 Task: Look for One-way flight tickets for 2 adults, in Premium economy from Siwa to Taipei to travel on 01-Nov-2023.  Stops: Any number of stops. Choice of flight is Emirates.
Action: Mouse moved to (303, 256)
Screenshot: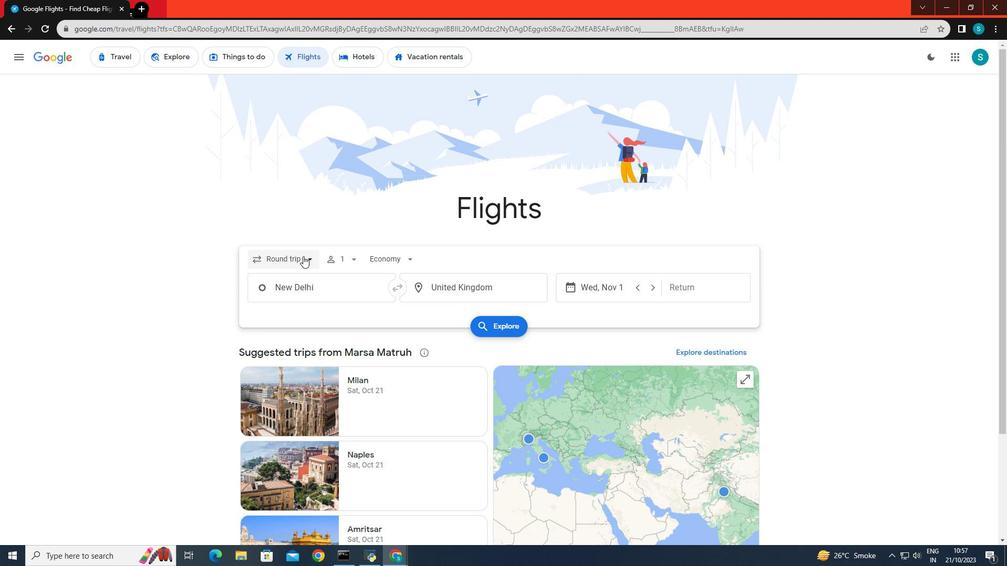 
Action: Mouse pressed left at (303, 256)
Screenshot: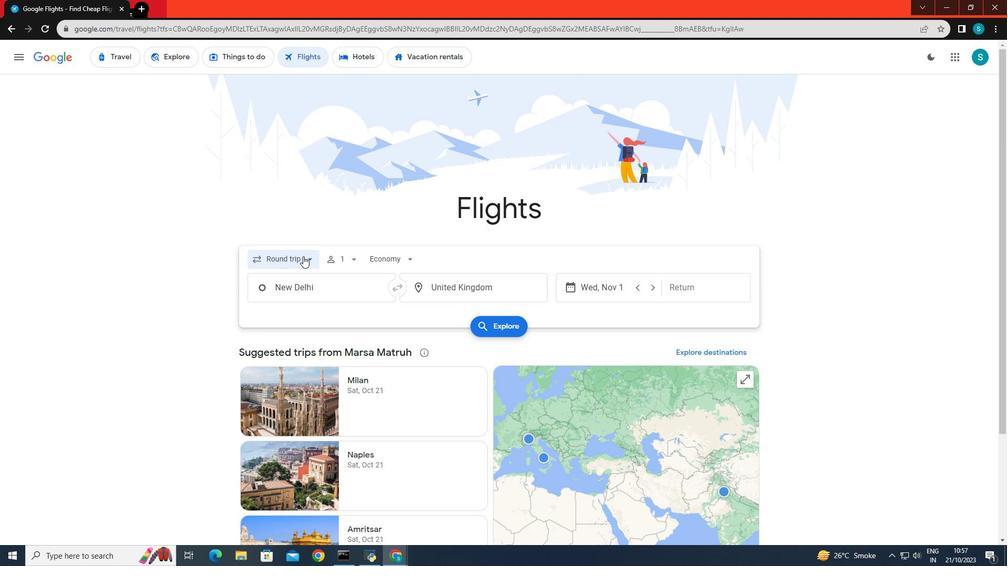 
Action: Mouse moved to (288, 310)
Screenshot: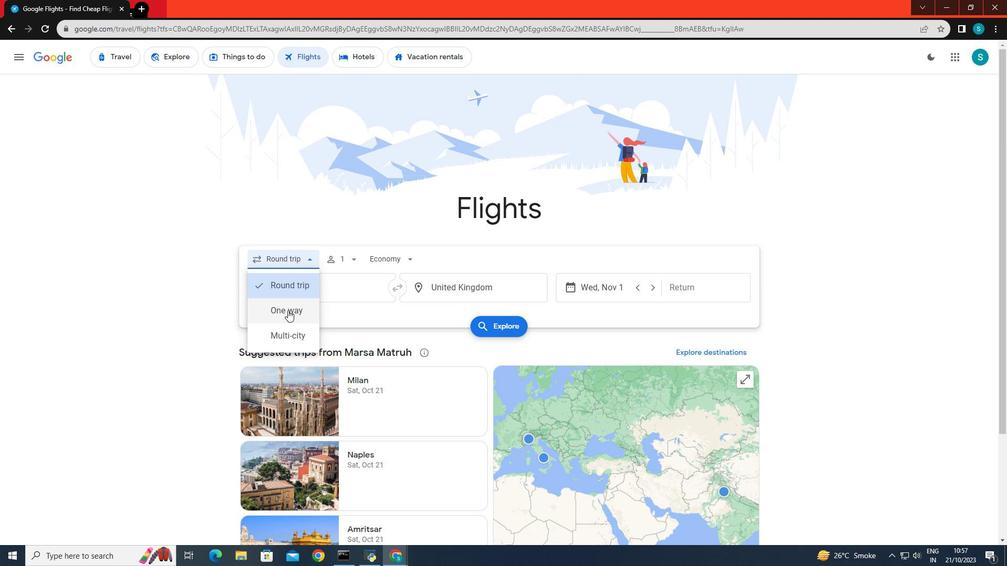 
Action: Mouse pressed left at (288, 310)
Screenshot: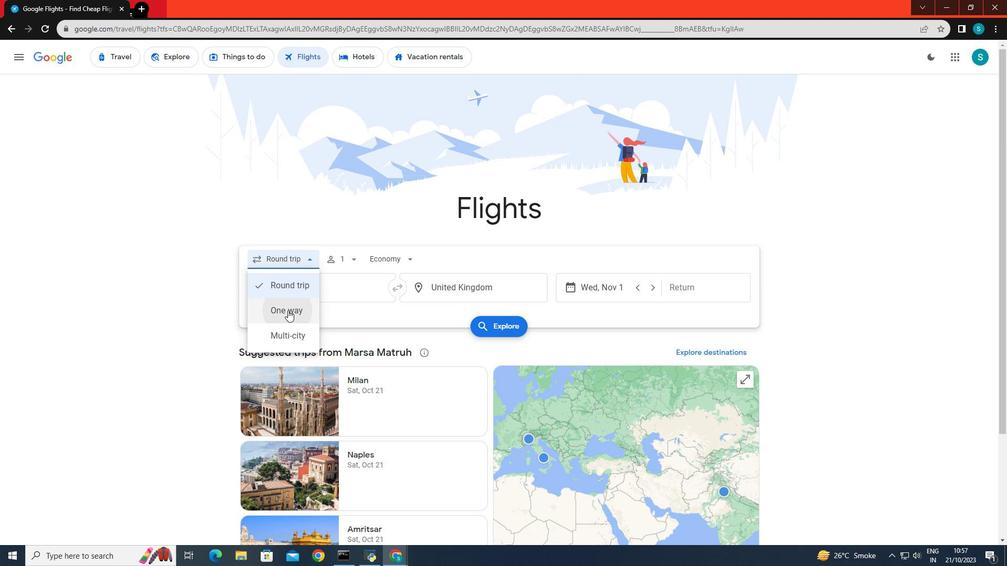 
Action: Mouse moved to (334, 259)
Screenshot: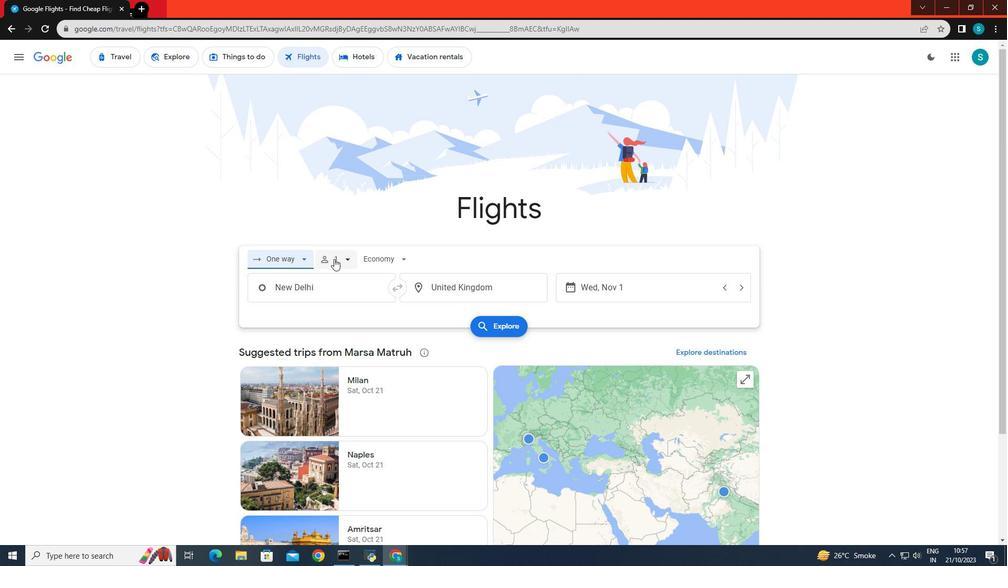 
Action: Mouse pressed left at (334, 259)
Screenshot: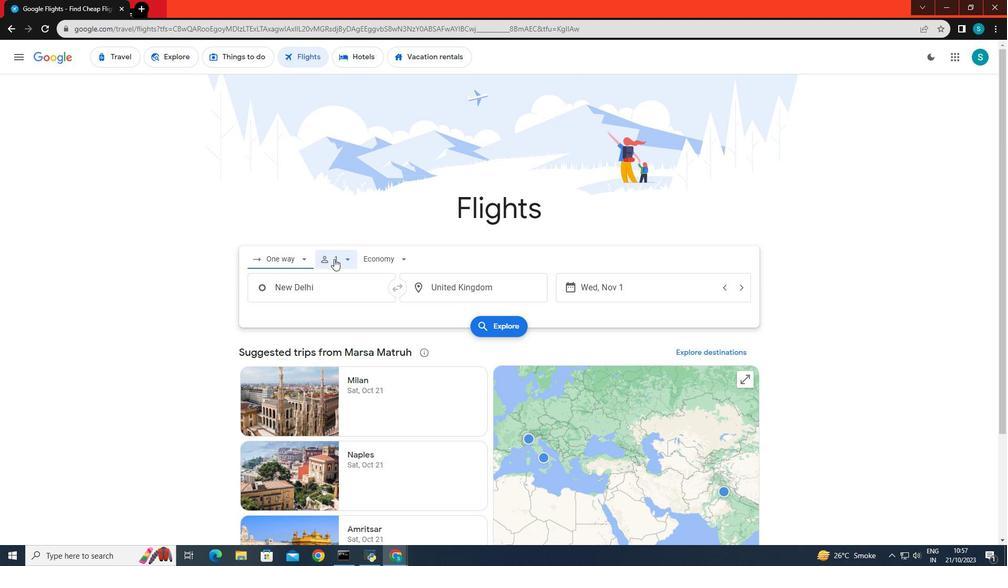
Action: Mouse moved to (422, 284)
Screenshot: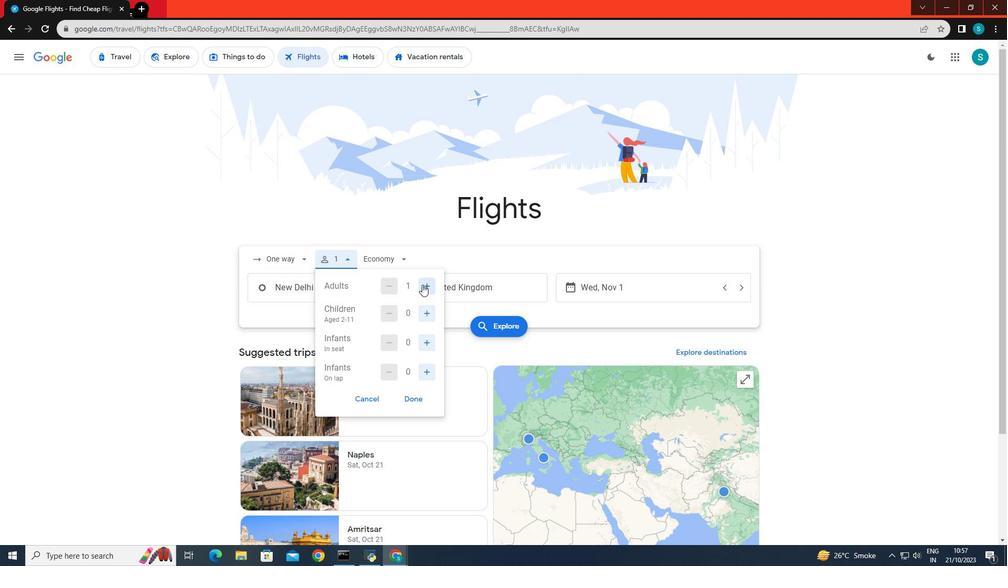 
Action: Mouse pressed left at (422, 284)
Screenshot: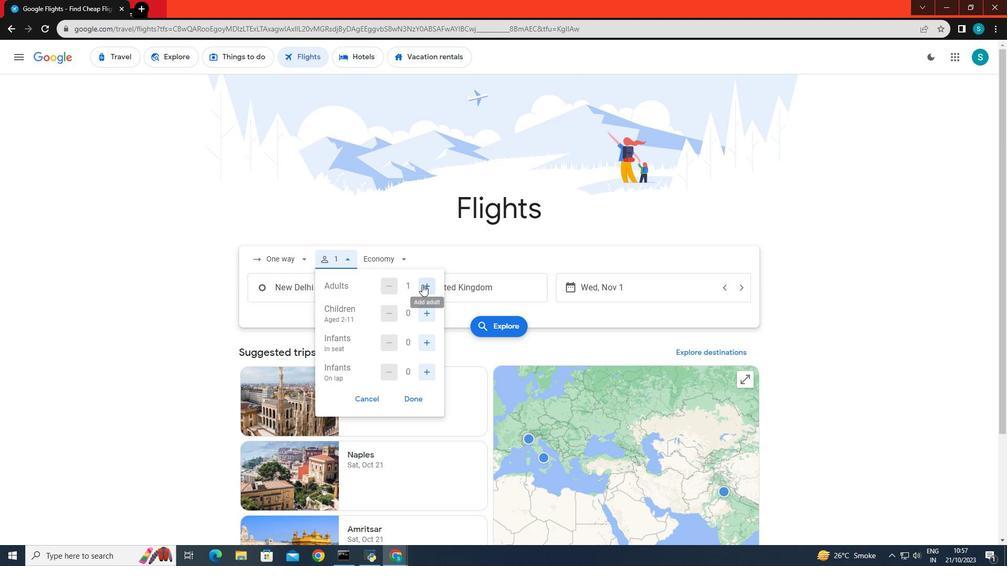 
Action: Mouse moved to (410, 392)
Screenshot: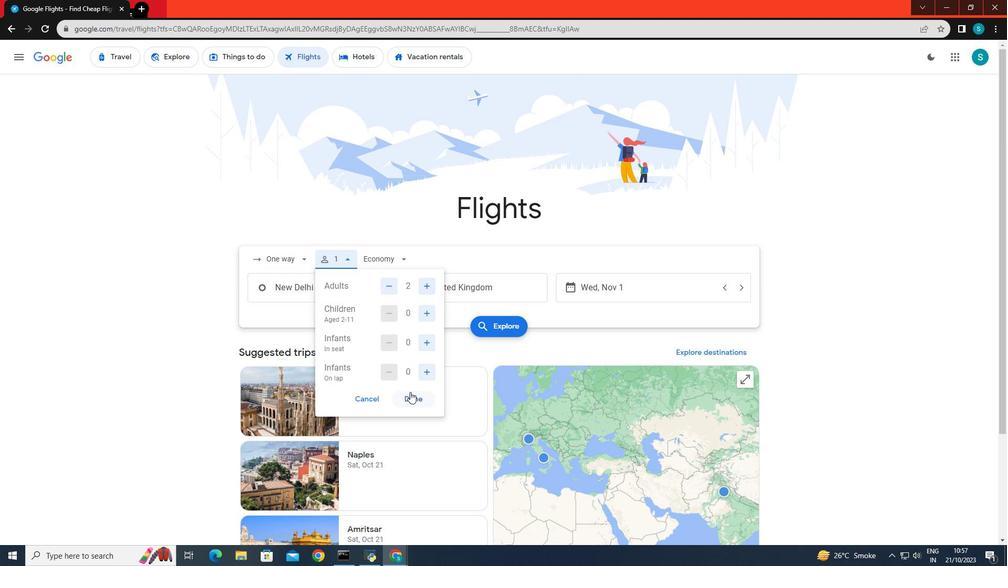 
Action: Mouse pressed left at (410, 392)
Screenshot: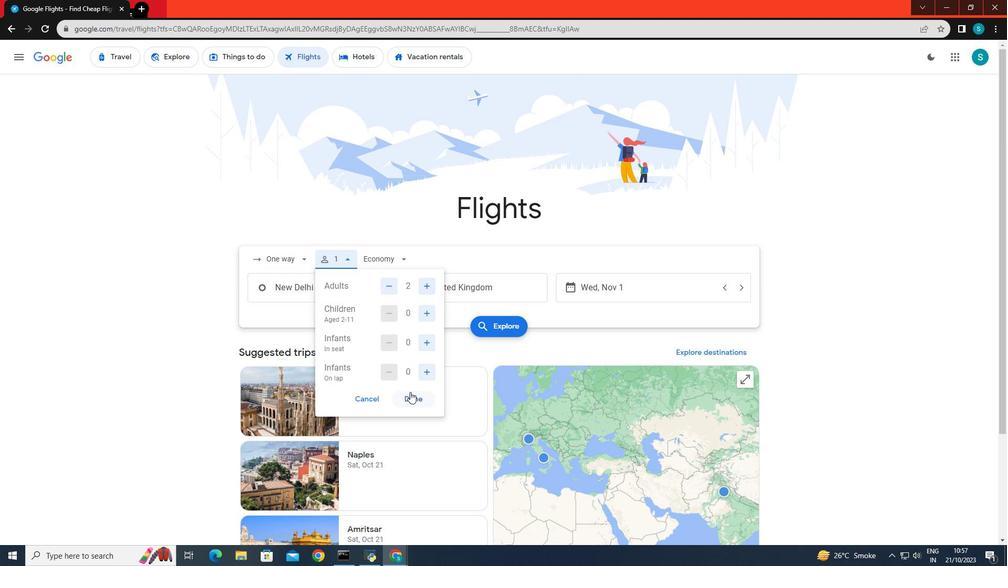 
Action: Mouse moved to (399, 263)
Screenshot: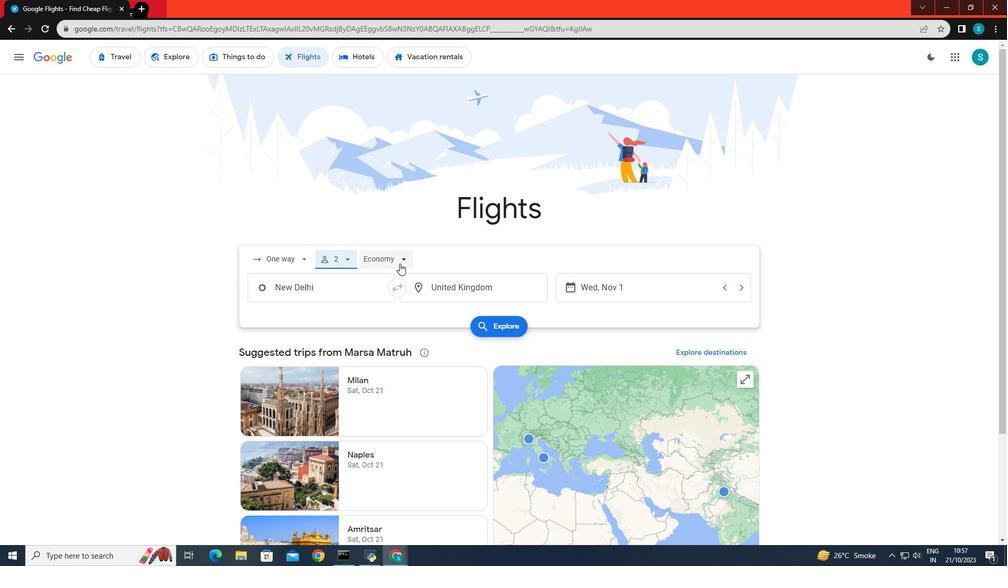 
Action: Mouse pressed left at (399, 263)
Screenshot: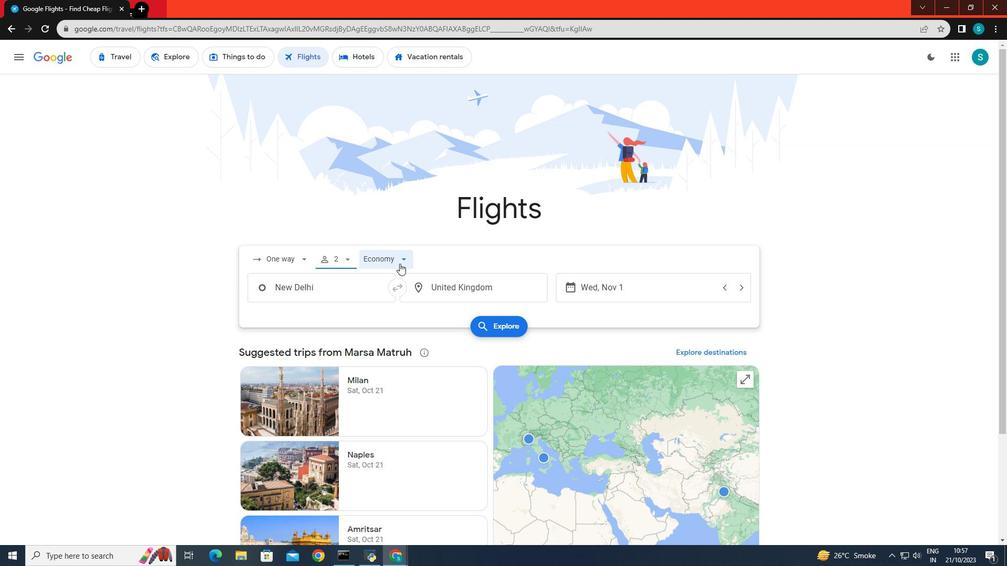 
Action: Mouse moved to (391, 314)
Screenshot: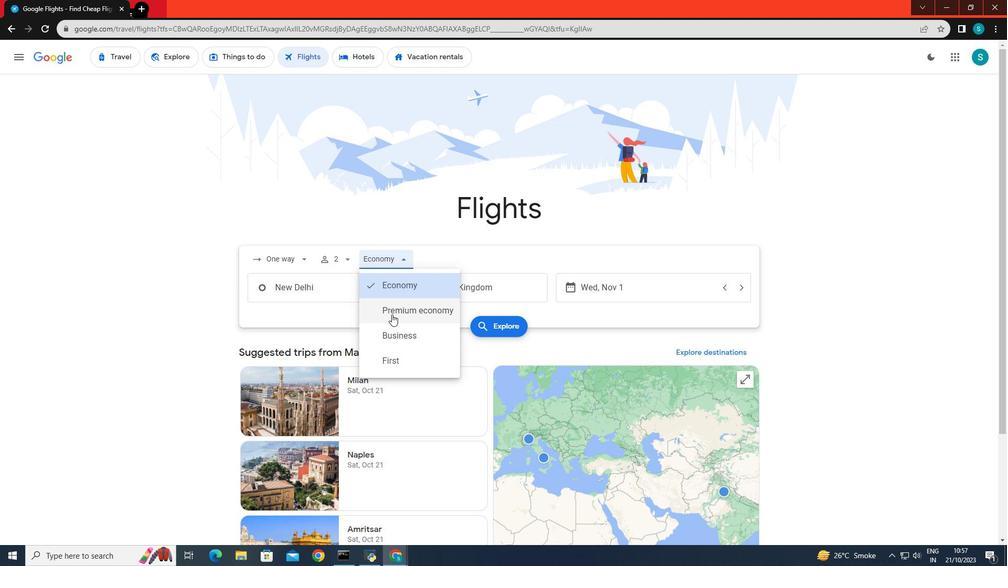
Action: Mouse pressed left at (391, 314)
Screenshot: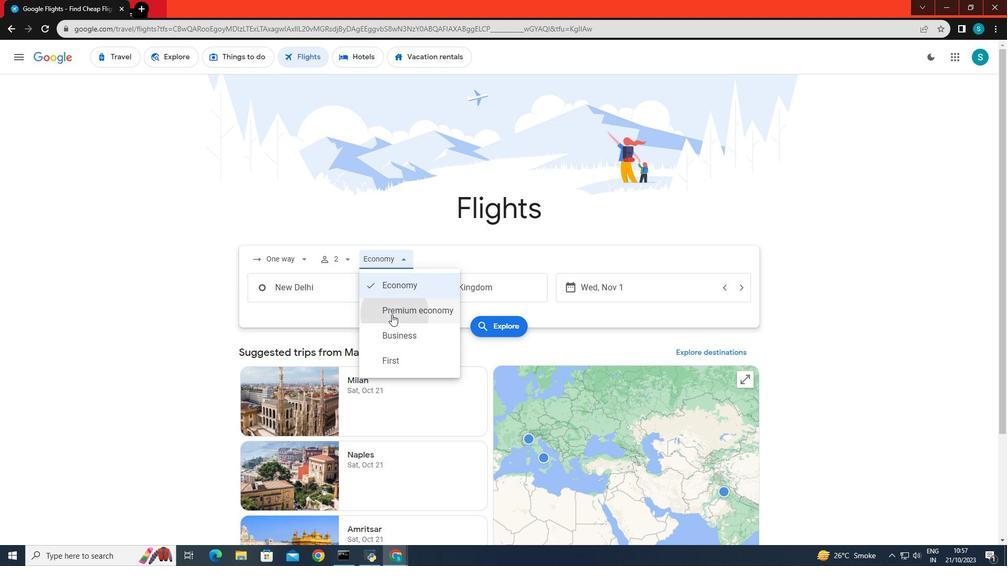 
Action: Mouse moved to (319, 287)
Screenshot: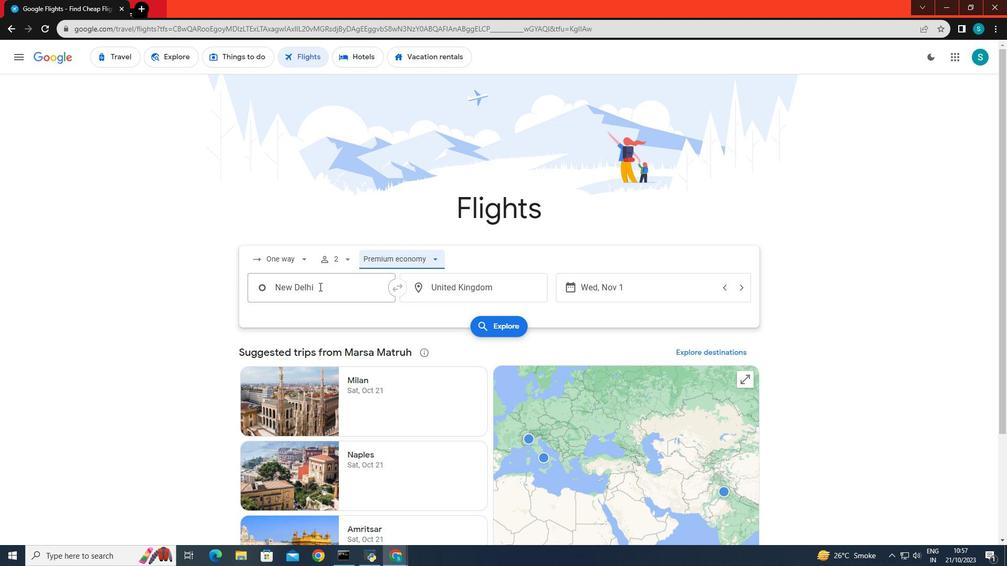 
Action: Mouse pressed left at (319, 287)
Screenshot: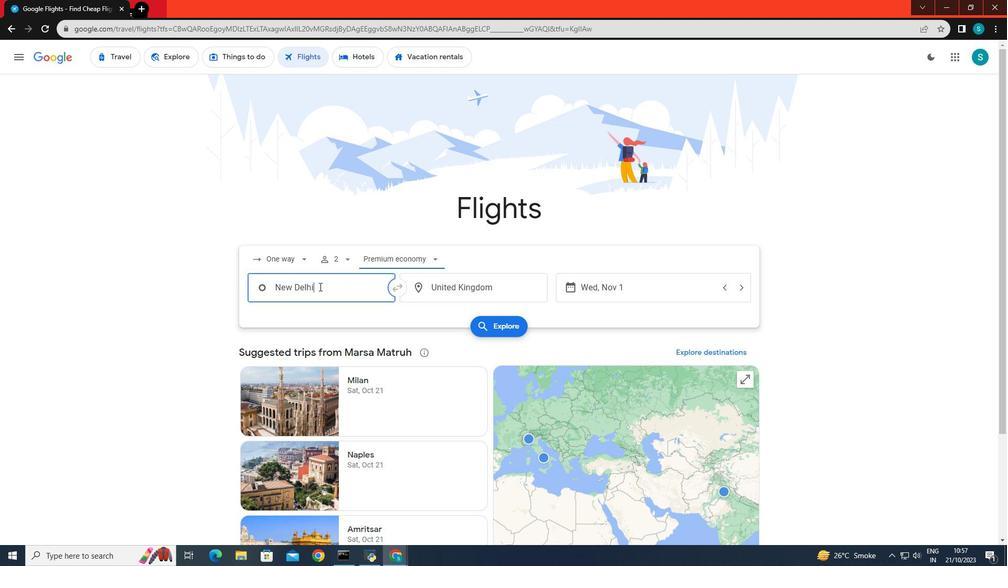 
Action: Key pressed <Key.backspace><Key.caps_lock>SI<Key.backspace><Key.caps_lock>iwa
Screenshot: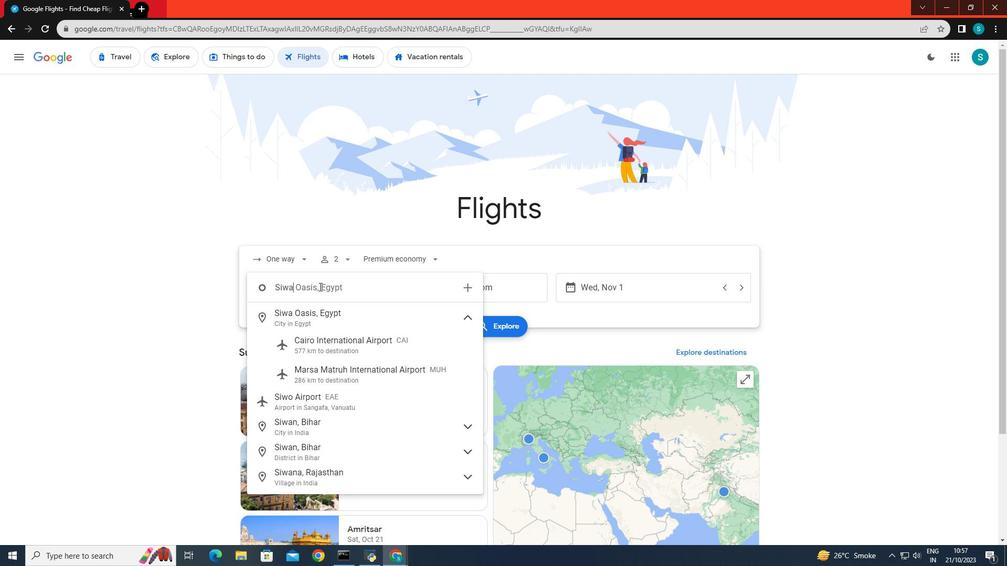 
Action: Mouse moved to (317, 369)
Screenshot: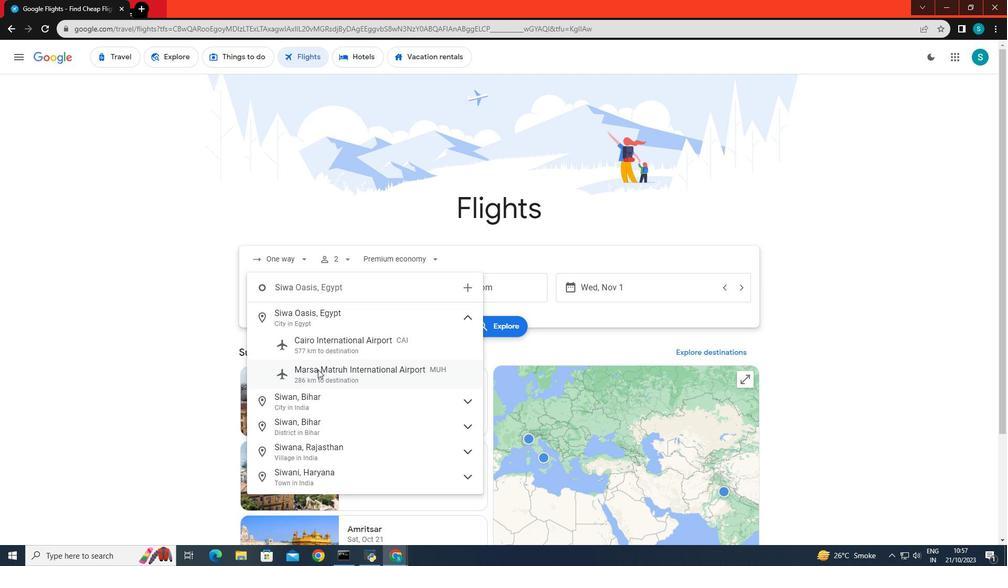 
Action: Mouse pressed left at (317, 369)
Screenshot: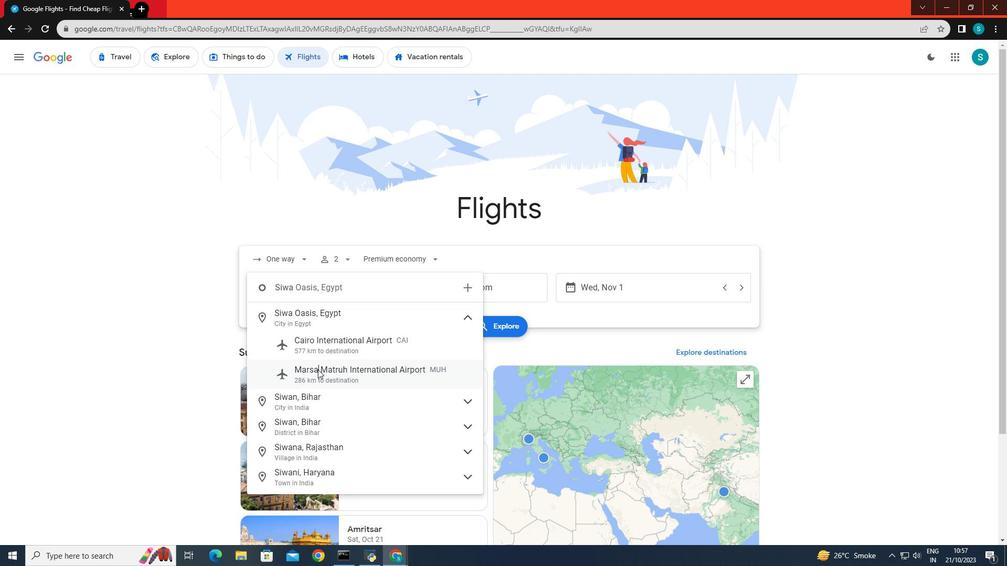 
Action: Mouse moved to (432, 288)
Screenshot: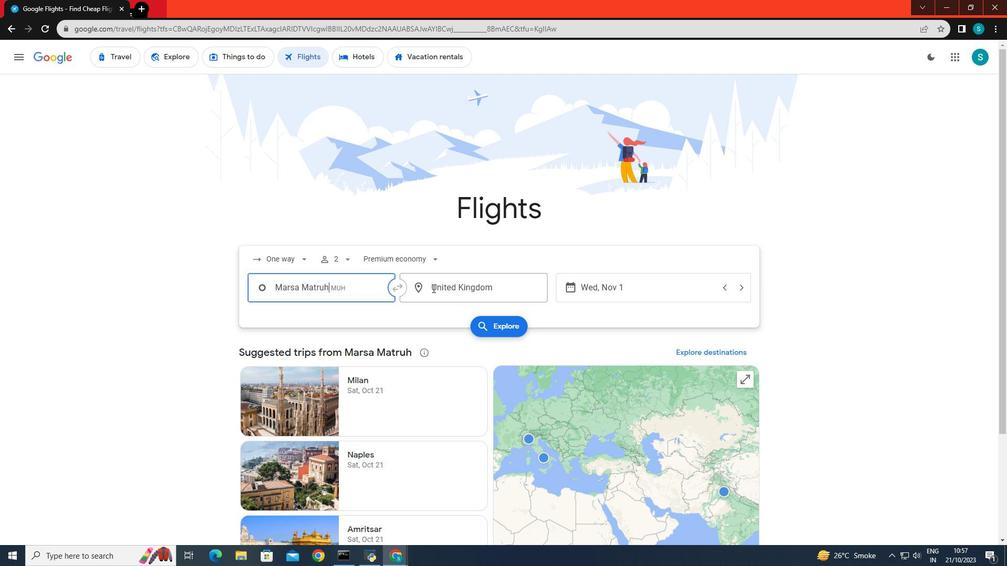 
Action: Mouse pressed left at (432, 288)
Screenshot: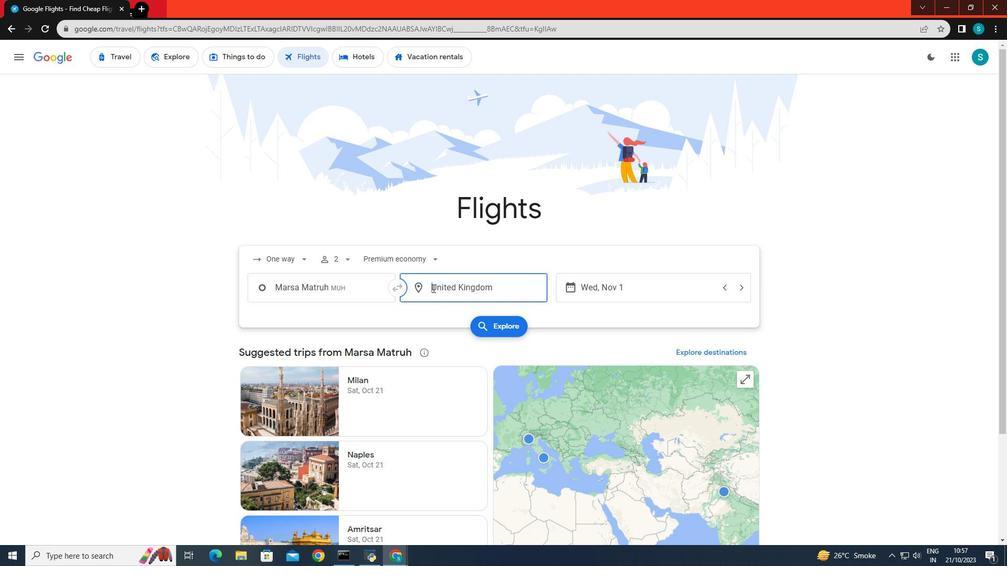 
Action: Mouse moved to (476, 285)
Screenshot: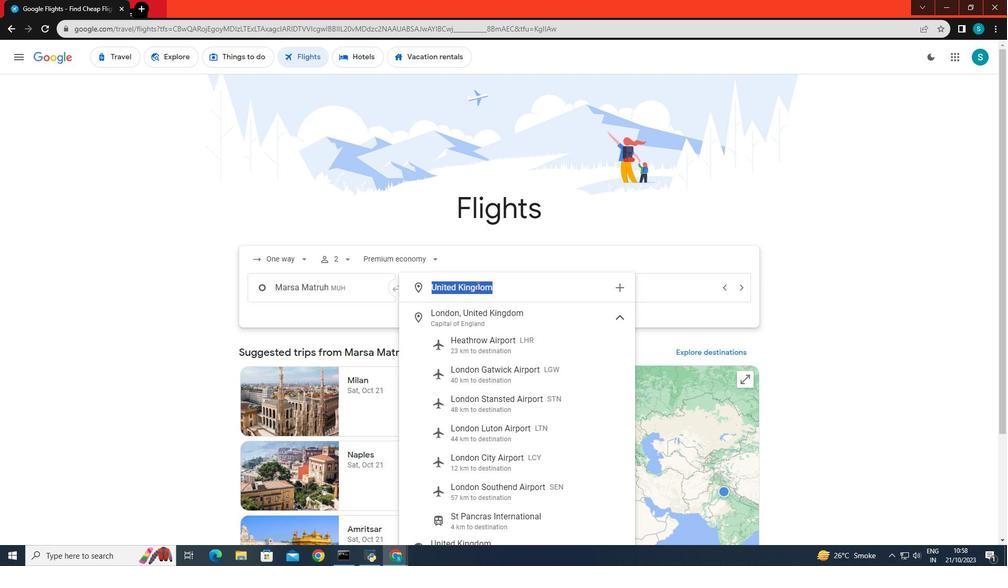 
Action: Key pressed <Key.backspace>t<Key.backspace><Key.caps_lock>T<Key.caps_lock>aipei
Screenshot: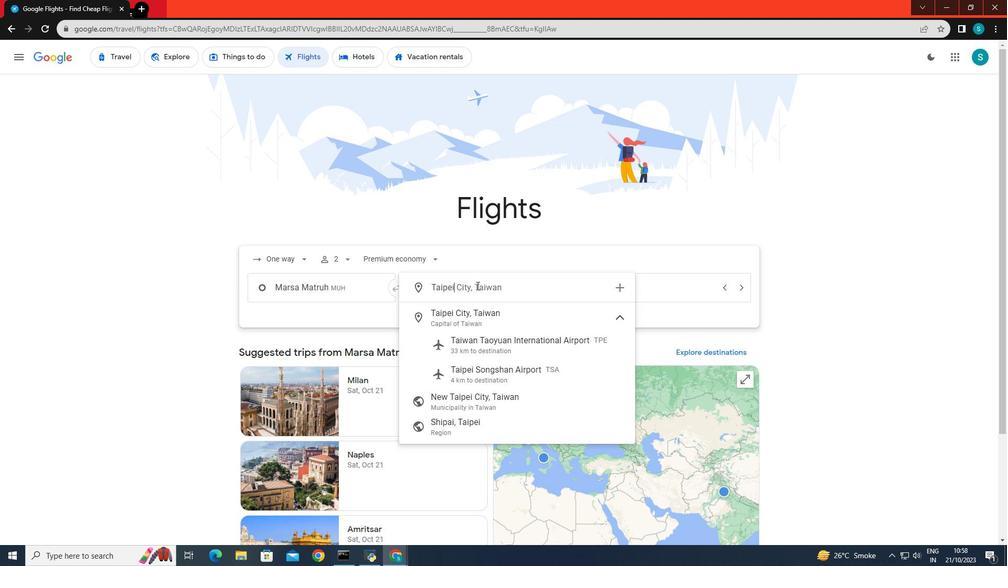 
Action: Mouse moved to (482, 342)
Screenshot: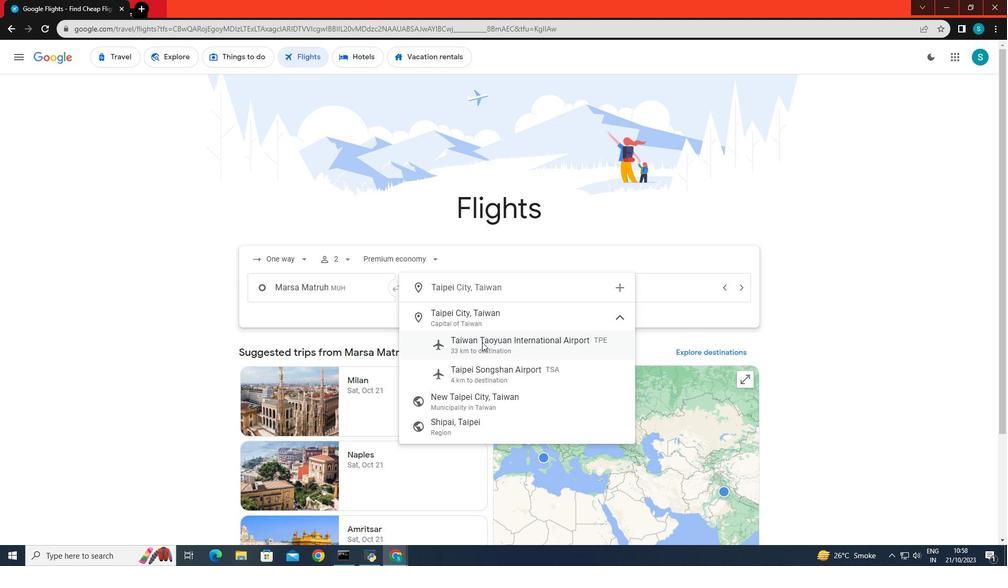 
Action: Mouse pressed left at (482, 342)
Screenshot: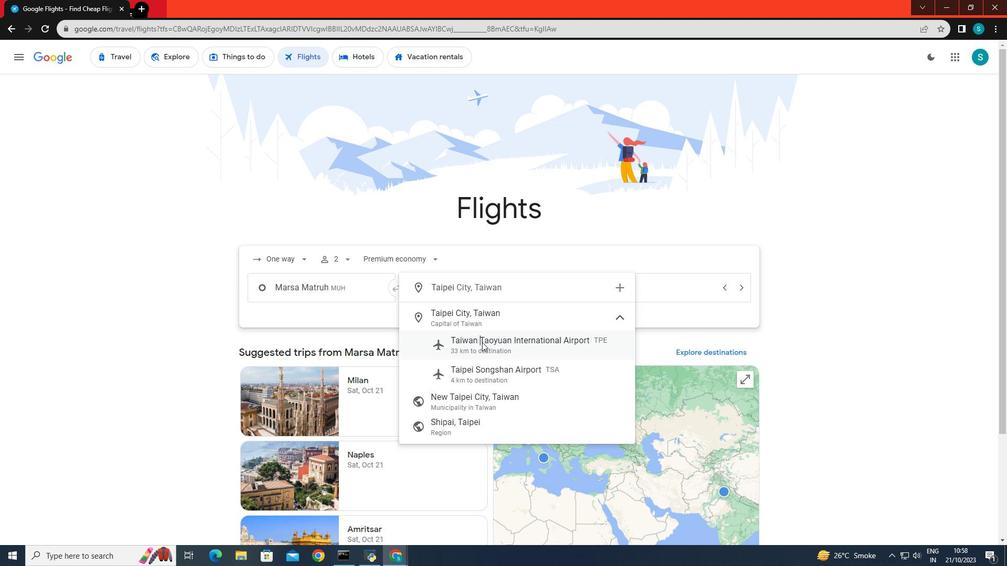 
Action: Mouse moved to (592, 294)
Screenshot: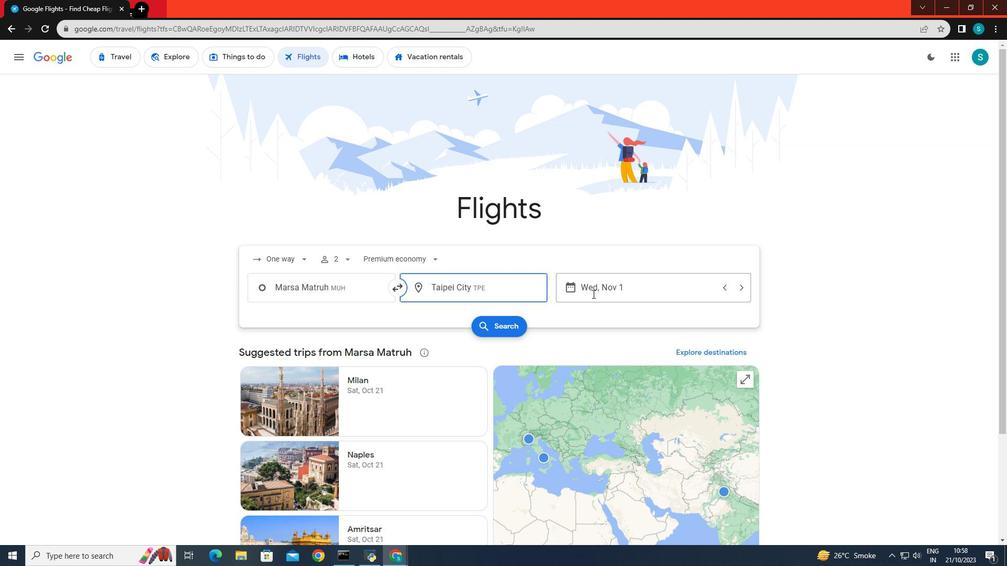 
Action: Mouse pressed left at (592, 294)
Screenshot: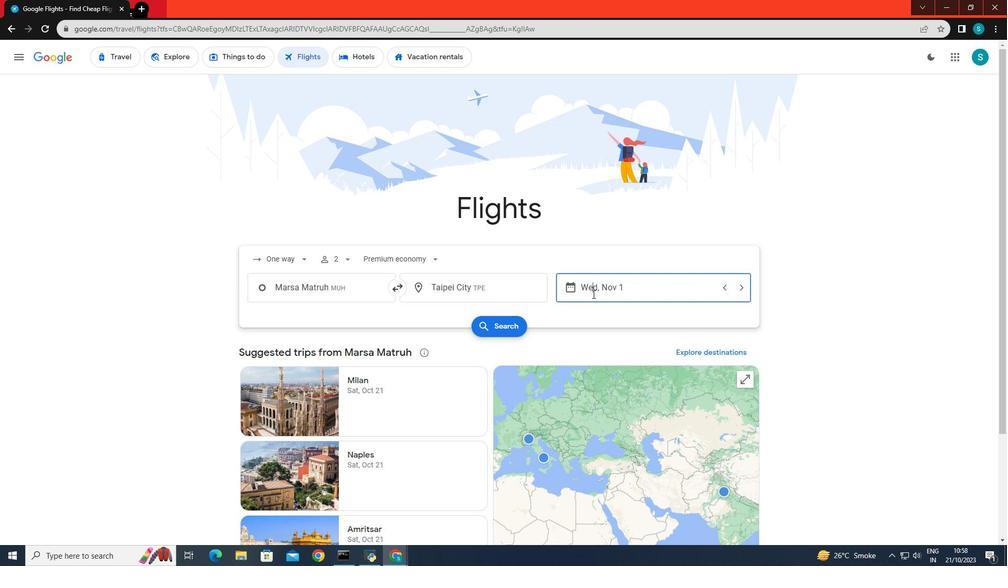 
Action: Mouse moved to (650, 352)
Screenshot: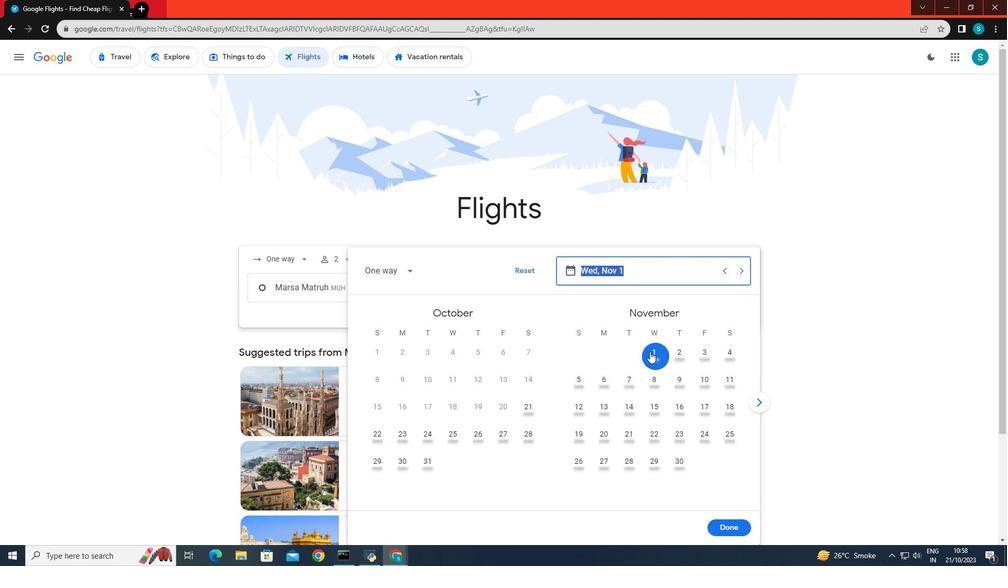 
Action: Mouse pressed left at (650, 352)
Screenshot: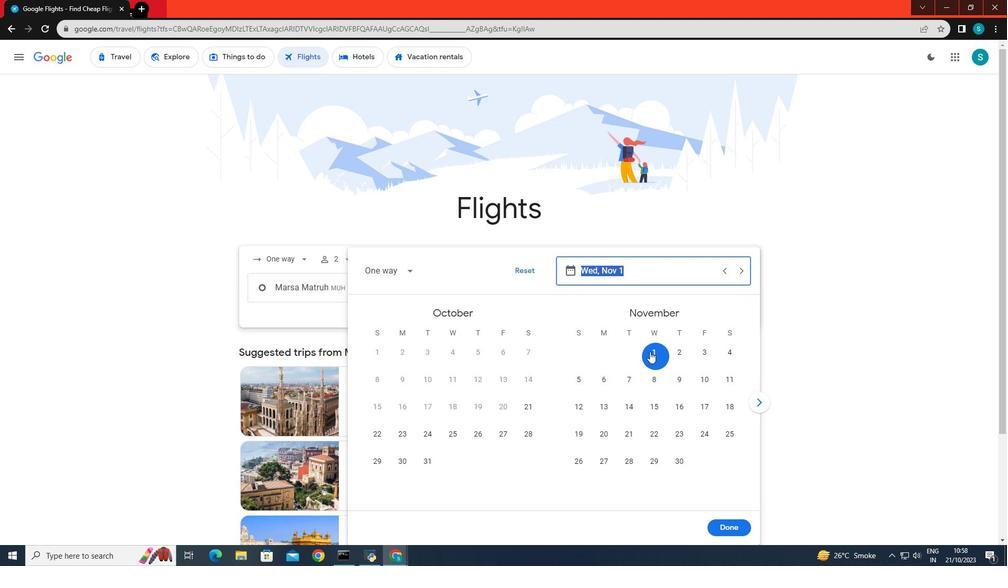 
Action: Mouse moved to (724, 526)
Screenshot: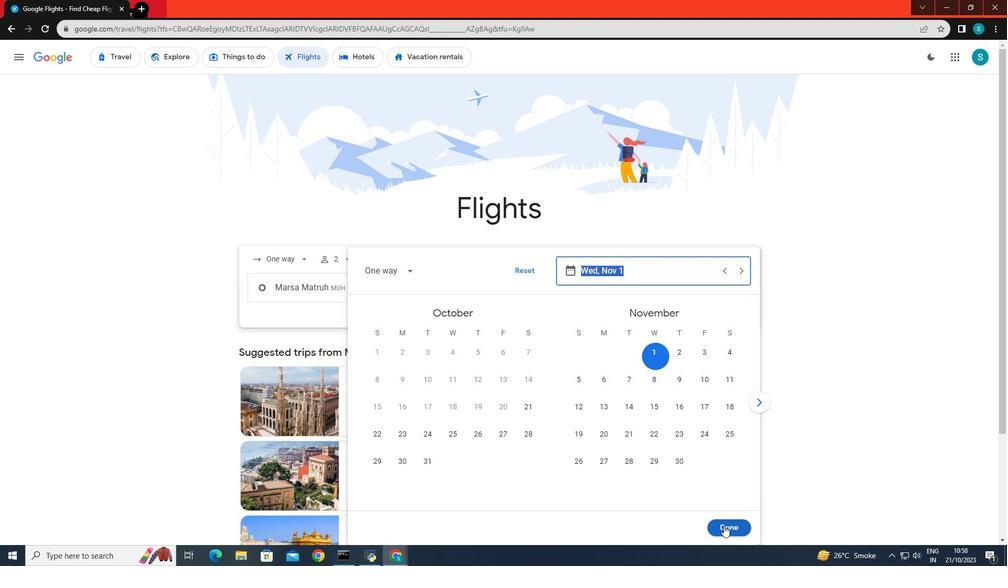 
Action: Mouse pressed left at (724, 526)
Screenshot: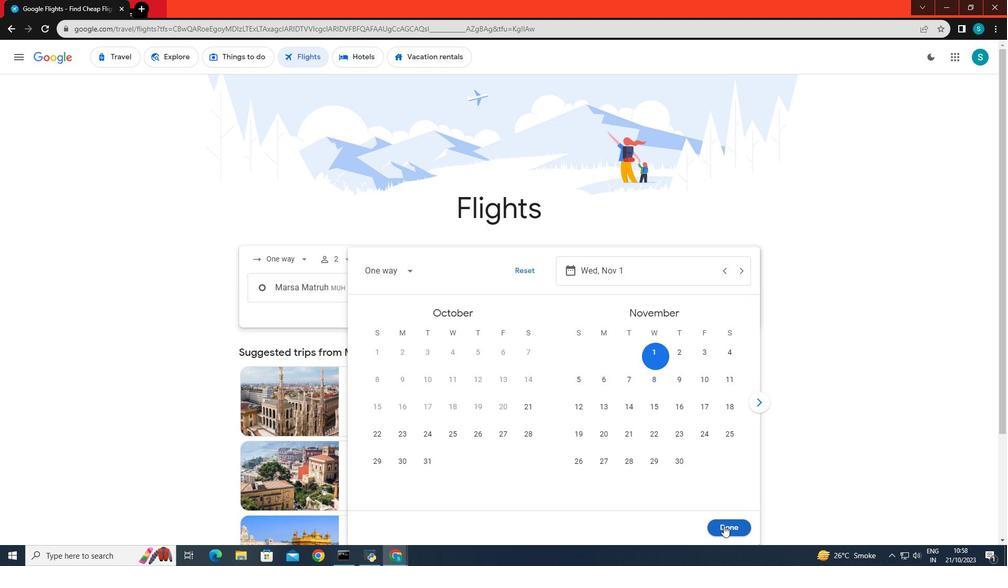 
Action: Mouse moved to (488, 329)
Screenshot: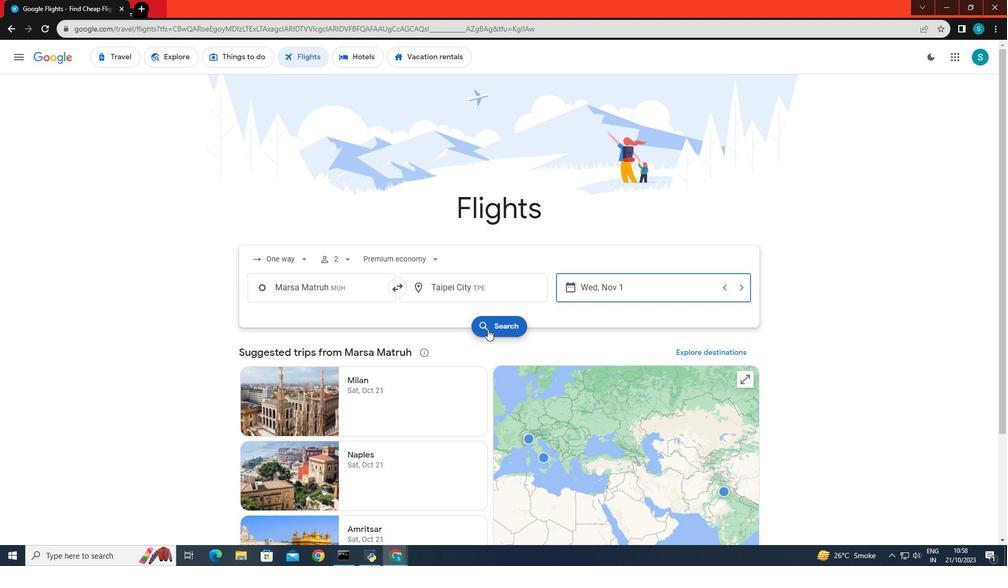 
Action: Mouse pressed left at (488, 329)
Screenshot: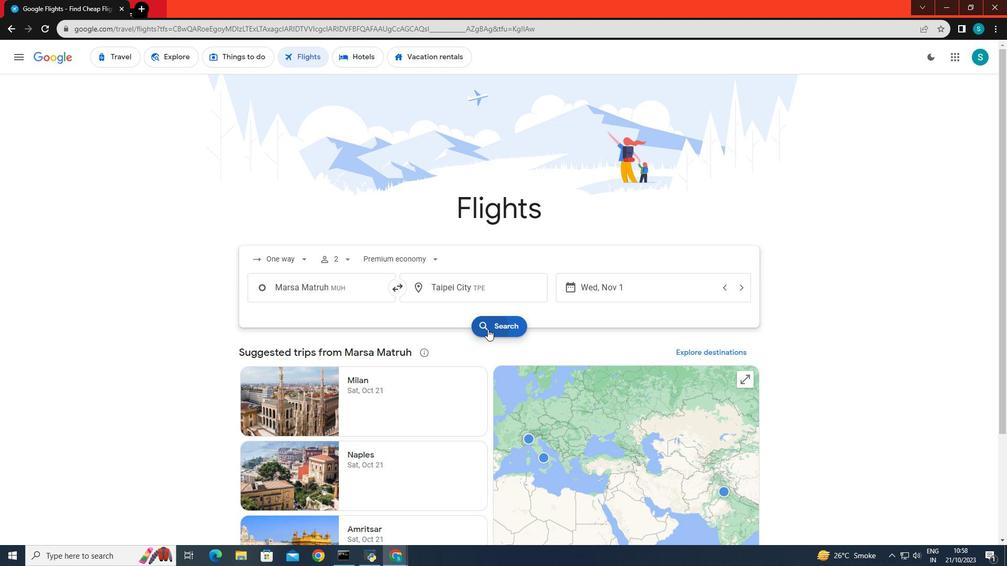 
Action: Mouse moved to (330, 153)
Screenshot: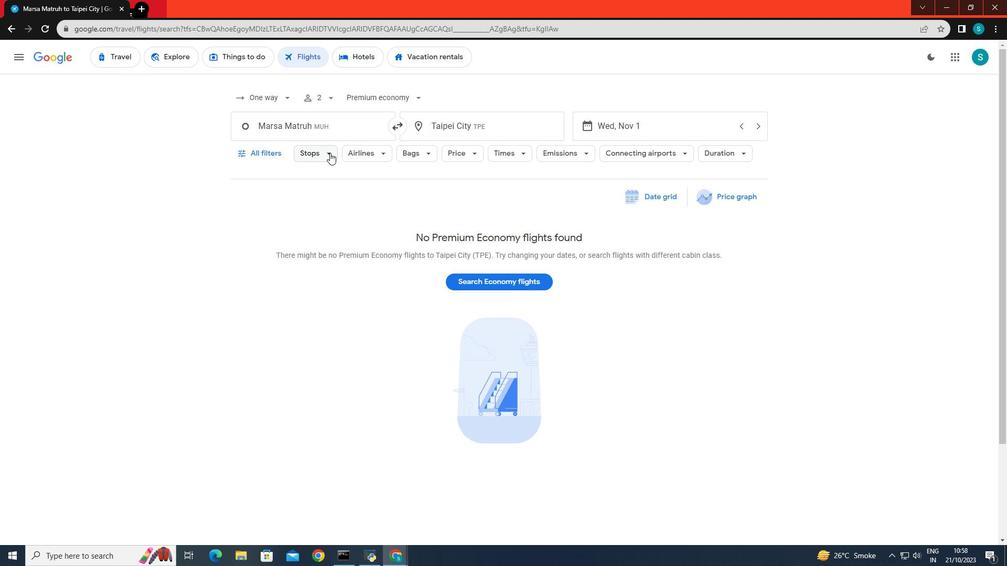 
Action: Mouse pressed left at (330, 153)
Screenshot: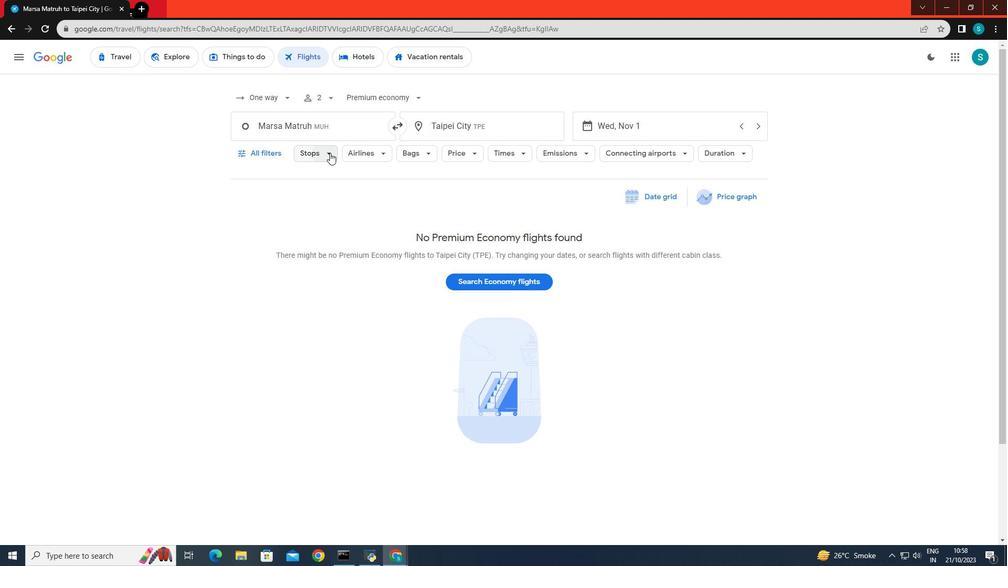 
Action: Mouse moved to (318, 203)
Screenshot: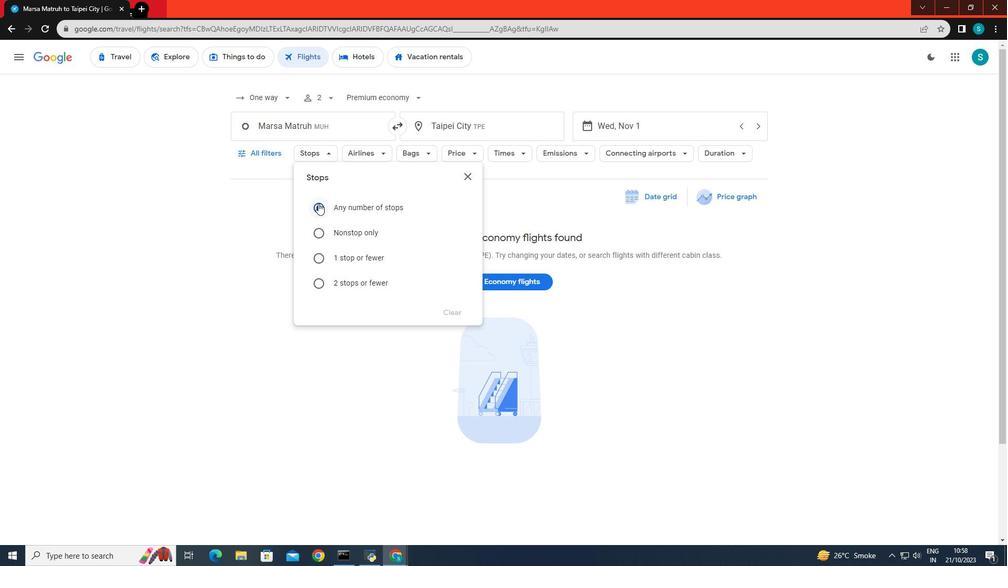 
Action: Mouse pressed left at (318, 203)
Screenshot: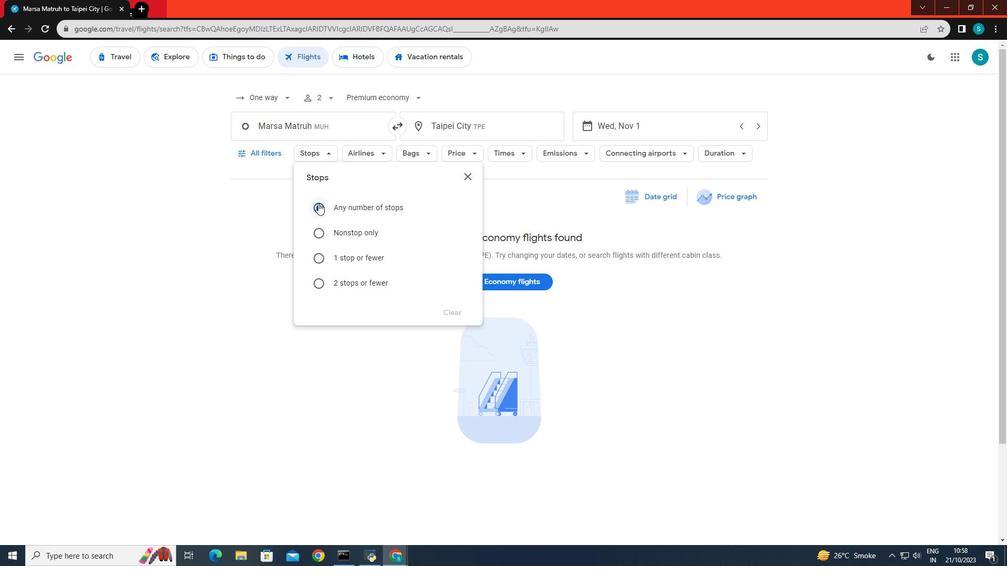 
Action: Mouse moved to (196, 271)
Screenshot: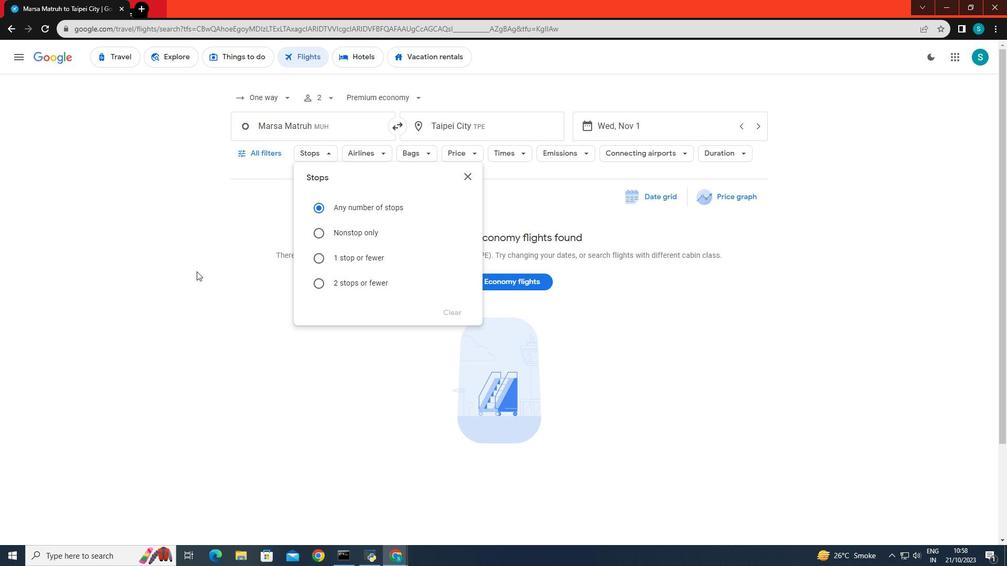 
Action: Mouse pressed left at (196, 271)
Screenshot: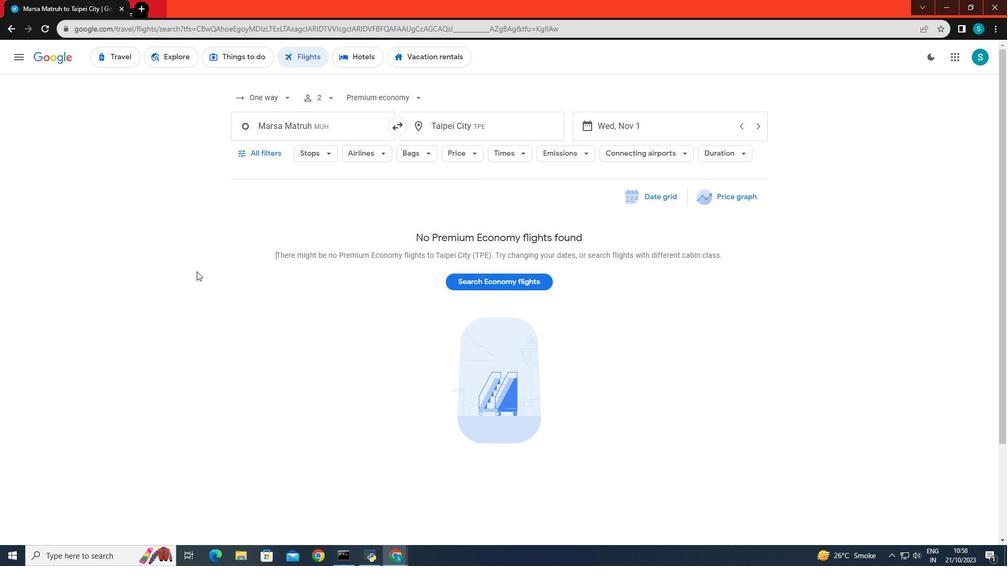 
Action: Mouse moved to (324, 153)
Screenshot: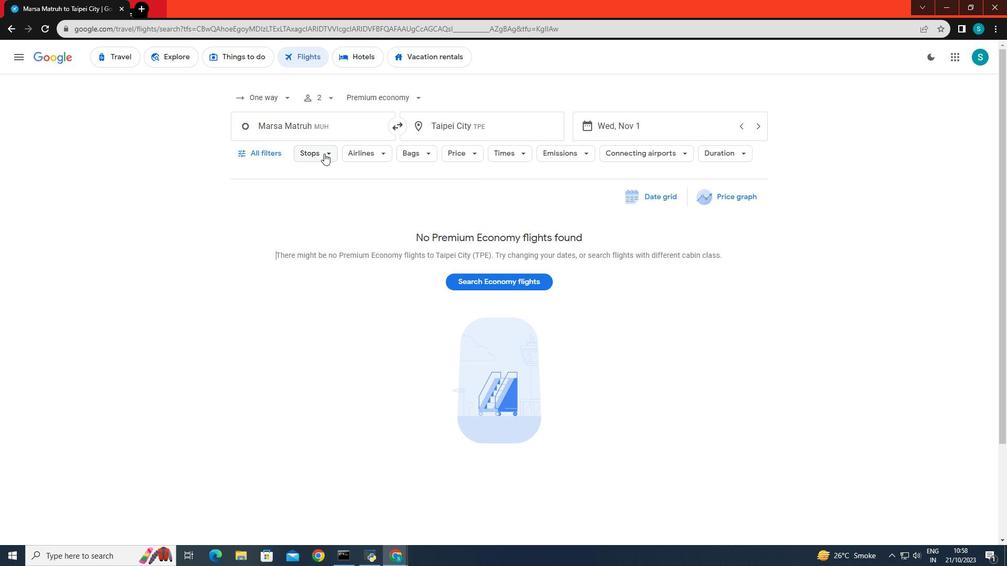 
Action: Mouse pressed left at (324, 153)
Screenshot: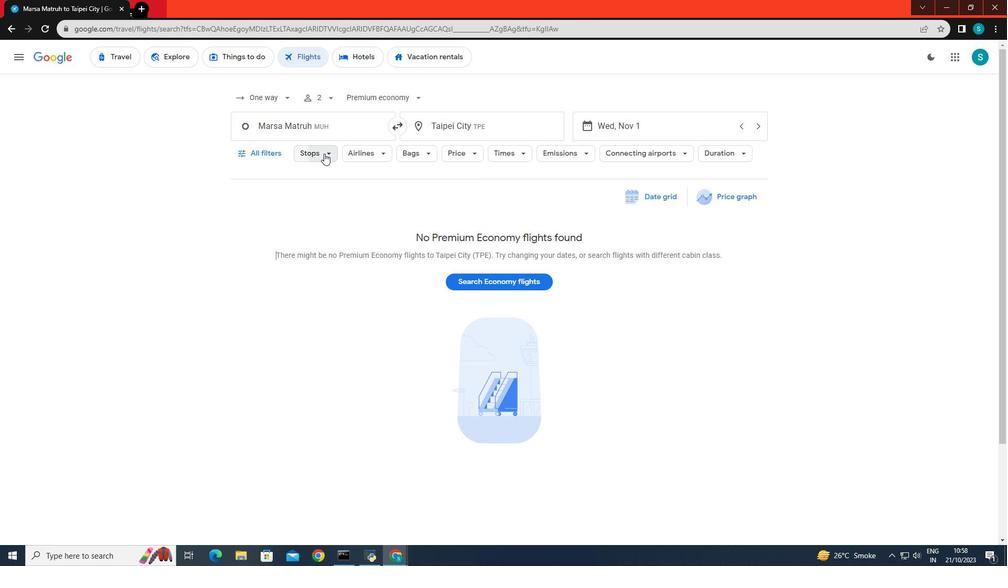 
Action: Mouse moved to (321, 208)
Screenshot: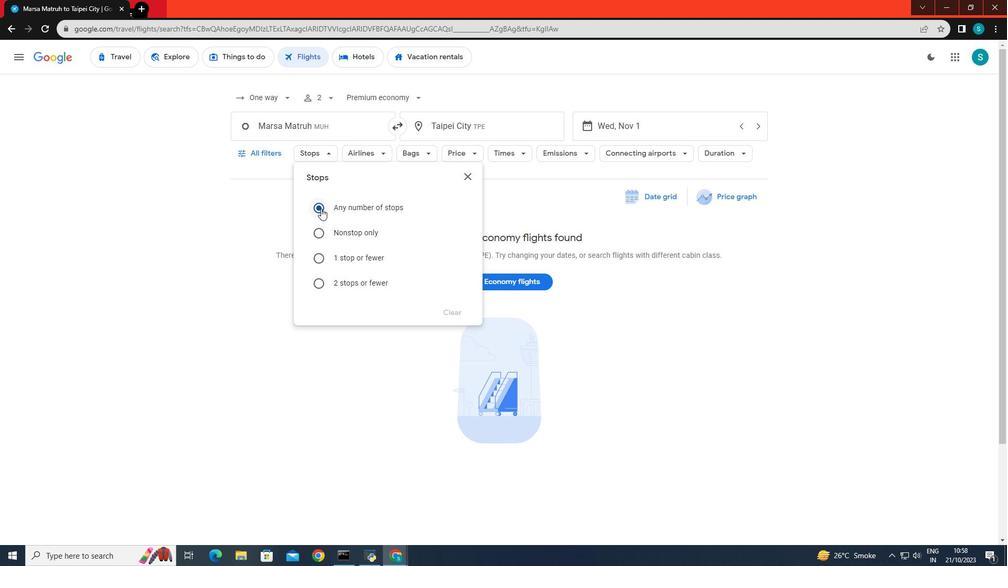 
Action: Mouse pressed left at (321, 208)
Screenshot: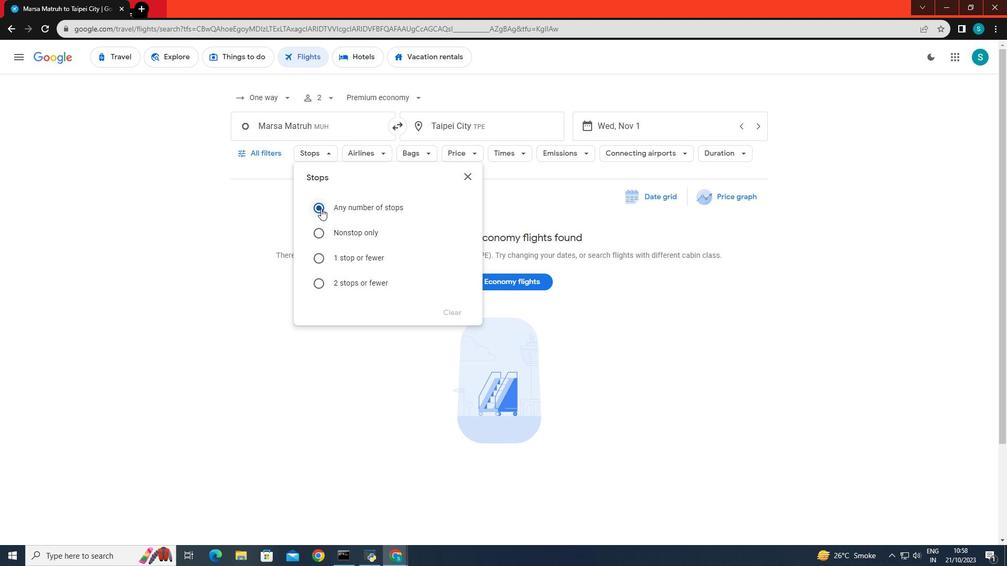 
Action: Mouse moved to (369, 151)
Screenshot: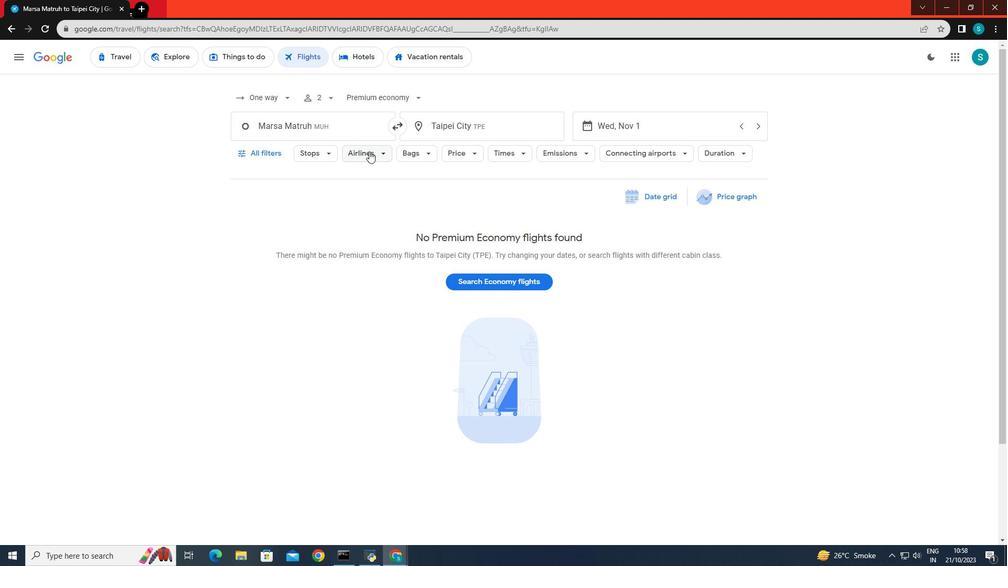 
Action: Mouse pressed left at (369, 151)
Screenshot: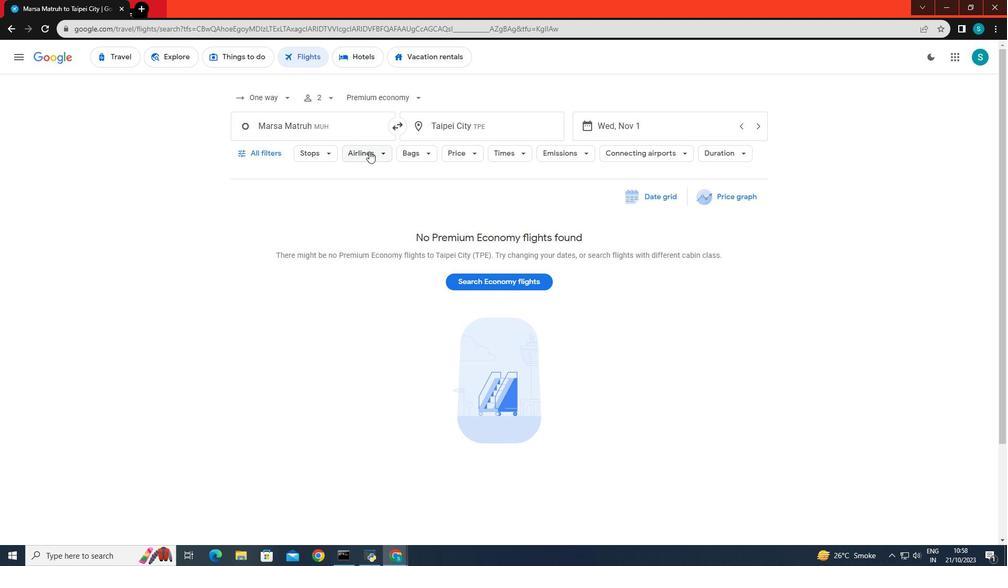 
Action: Mouse moved to (371, 296)
Screenshot: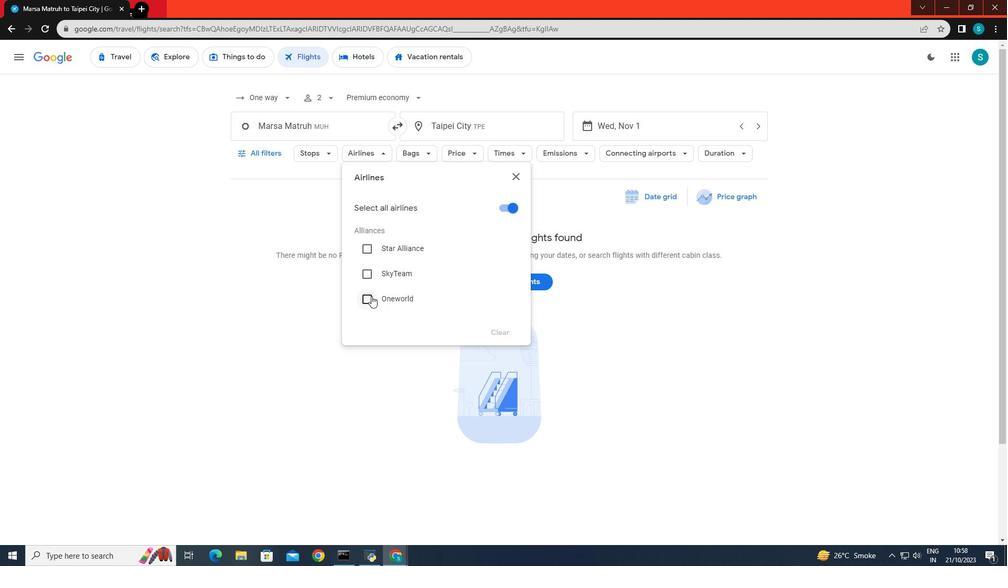 
Action: Mouse pressed left at (371, 296)
Screenshot: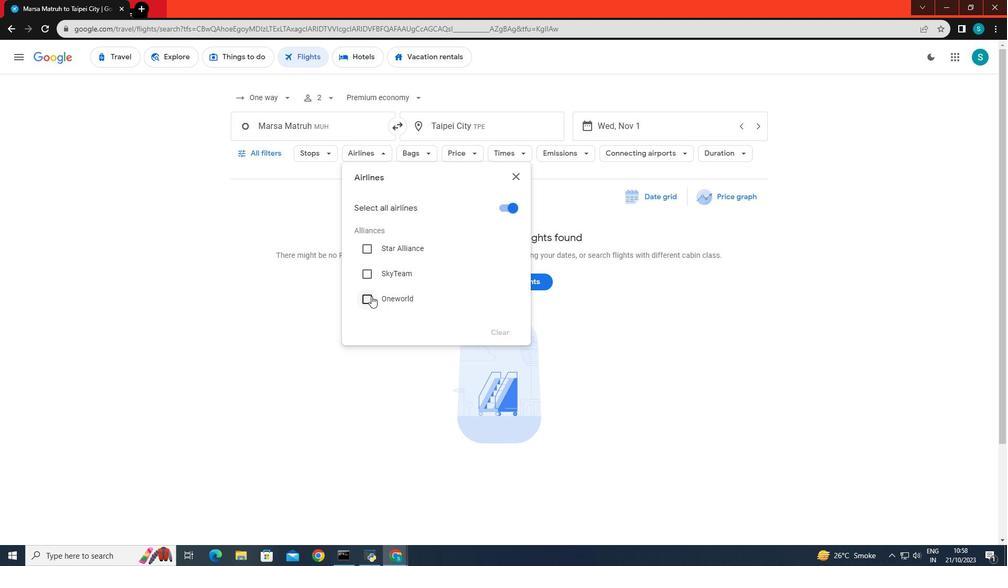 
Action: Mouse moved to (388, 390)
Screenshot: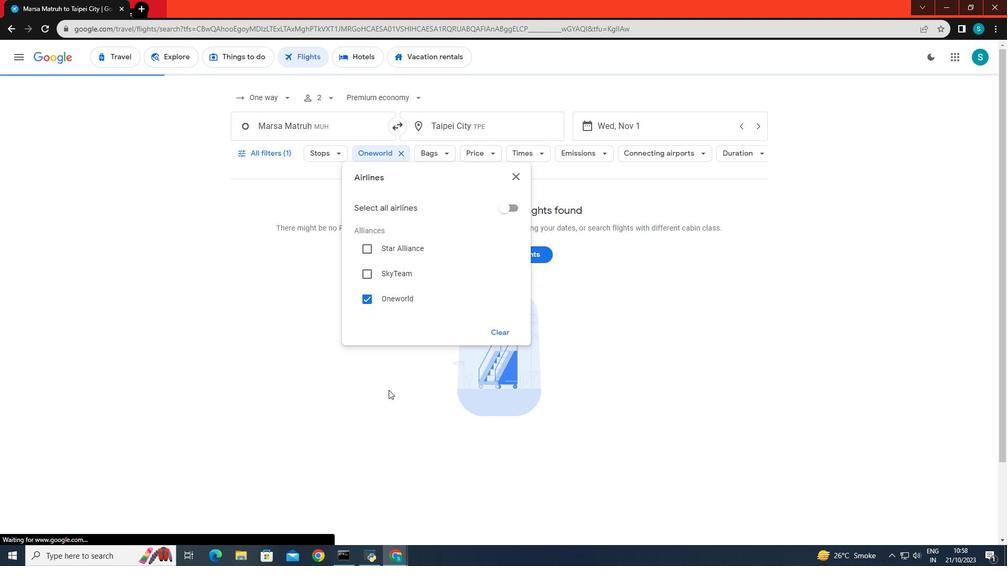 
Action: Mouse pressed left at (388, 390)
Screenshot: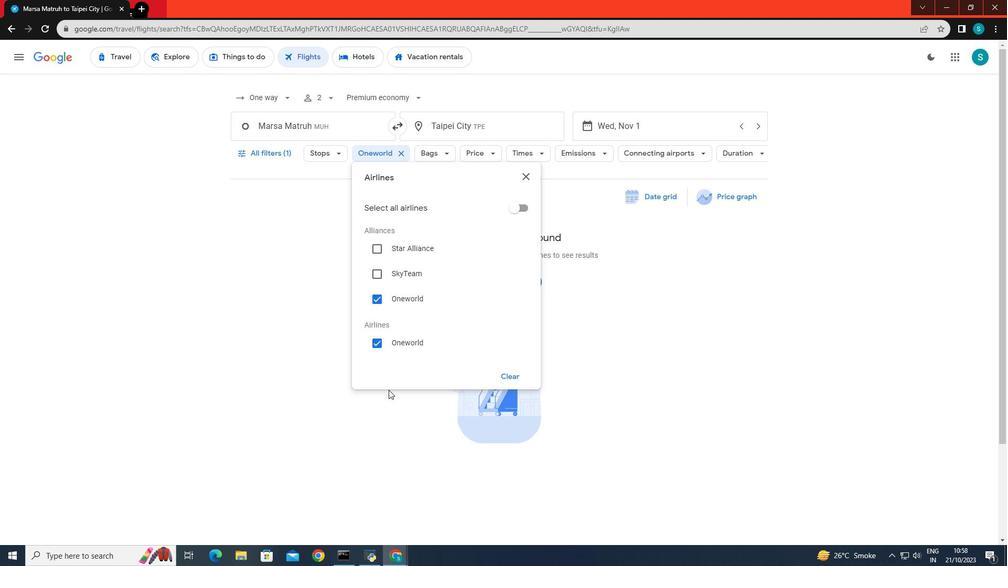 
